 Task: Export your Outlook emails to a .pst file.
Action: Mouse moved to (42, 20)
Screenshot: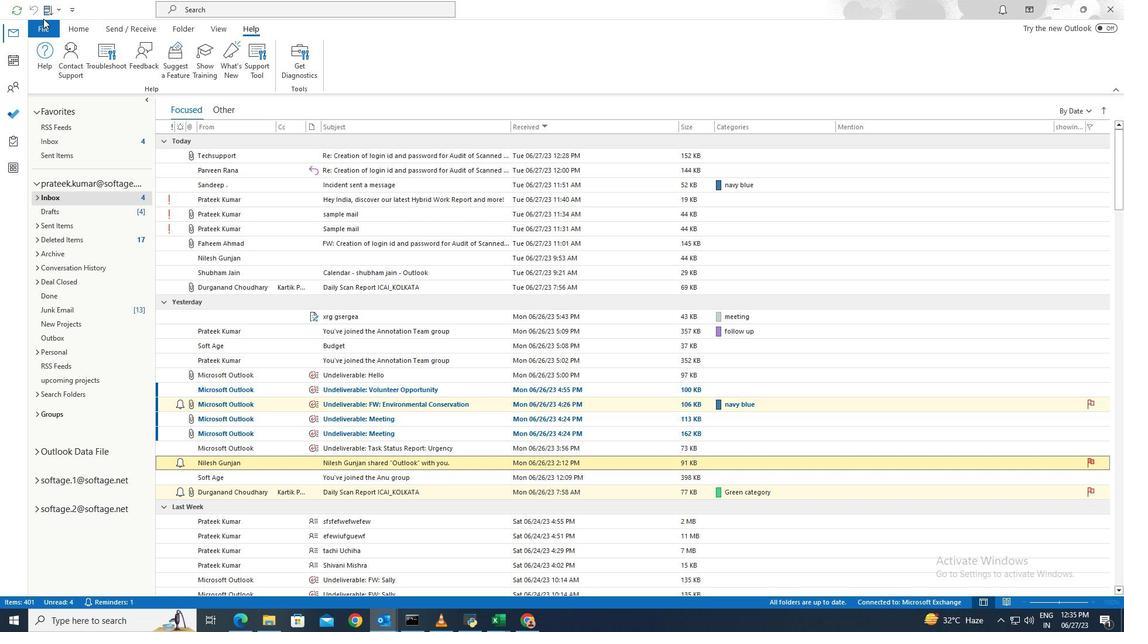 
Action: Mouse pressed left at (42, 20)
Screenshot: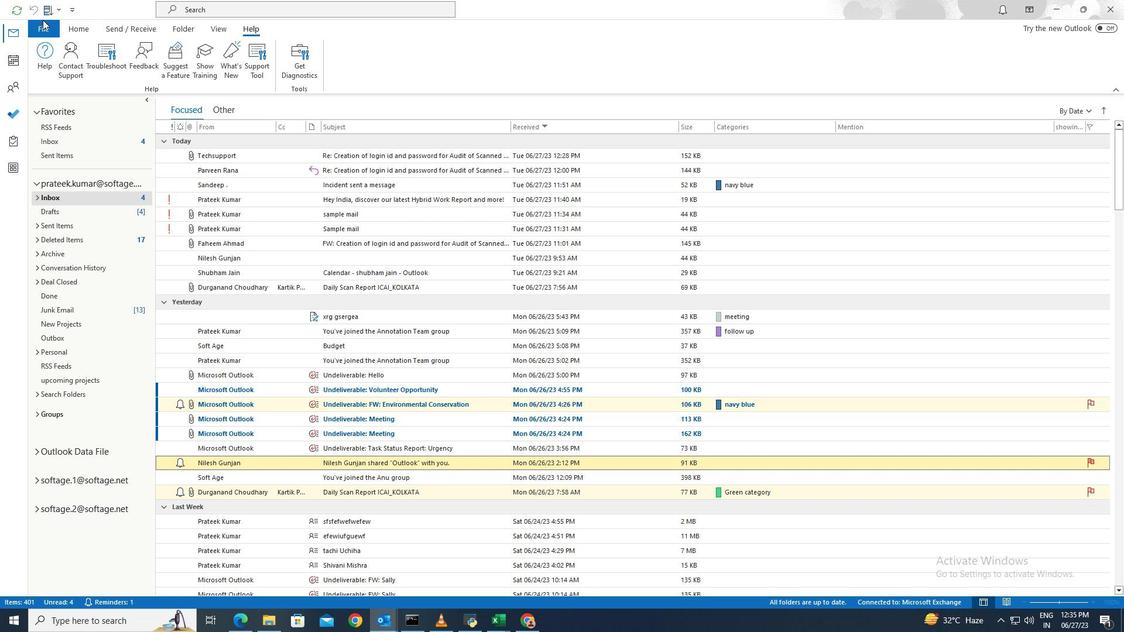 
Action: Mouse moved to (60, 78)
Screenshot: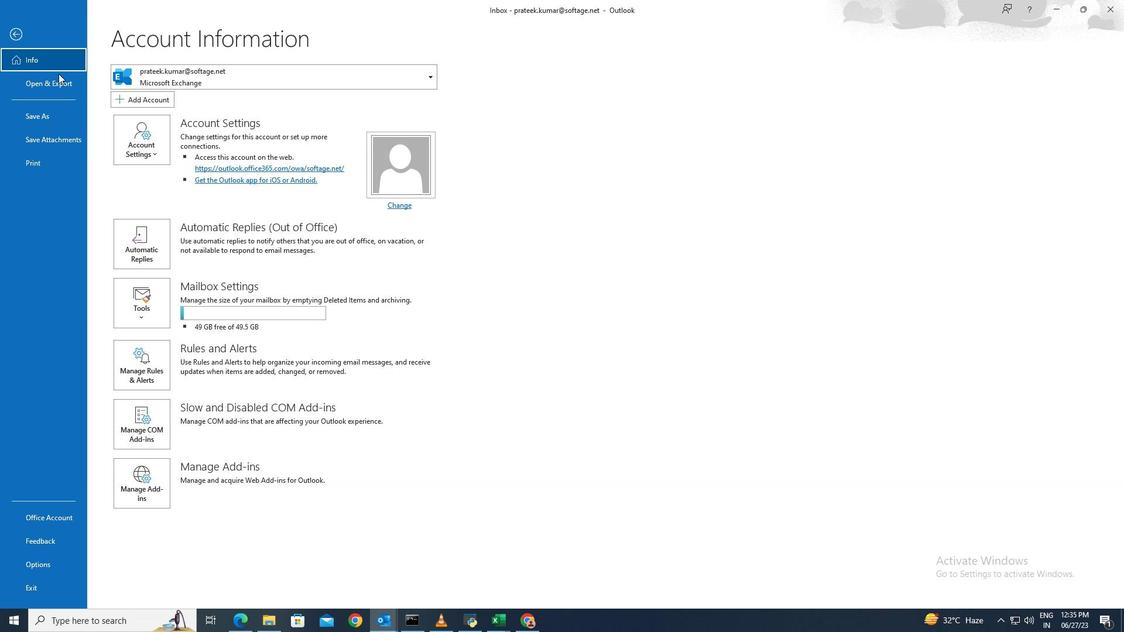 
Action: Mouse pressed left at (60, 78)
Screenshot: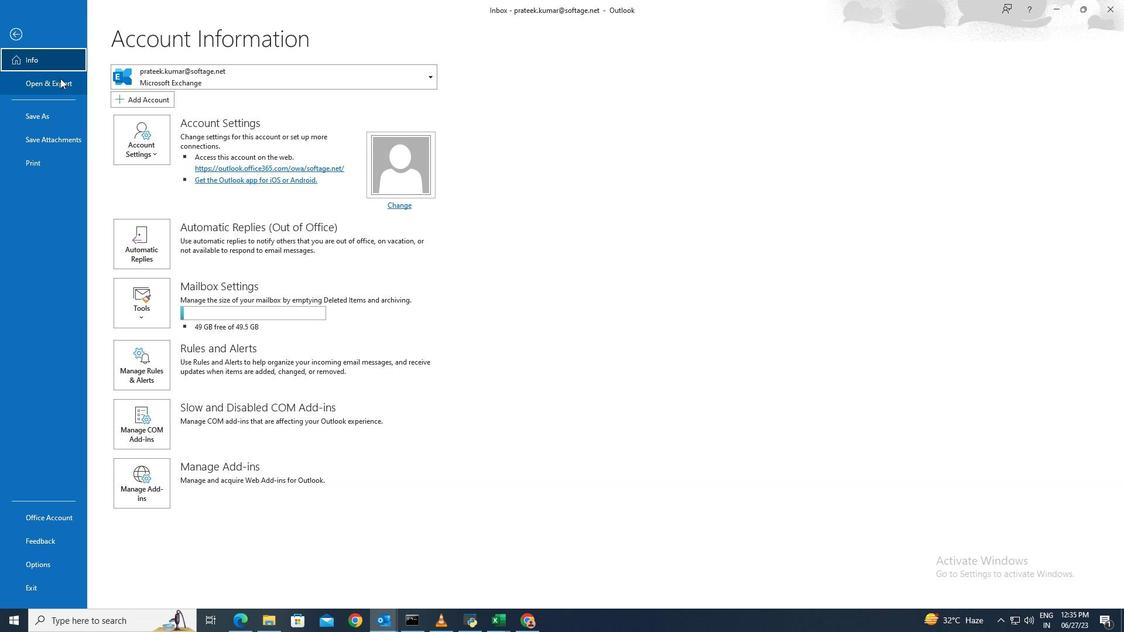 
Action: Mouse moved to (152, 202)
Screenshot: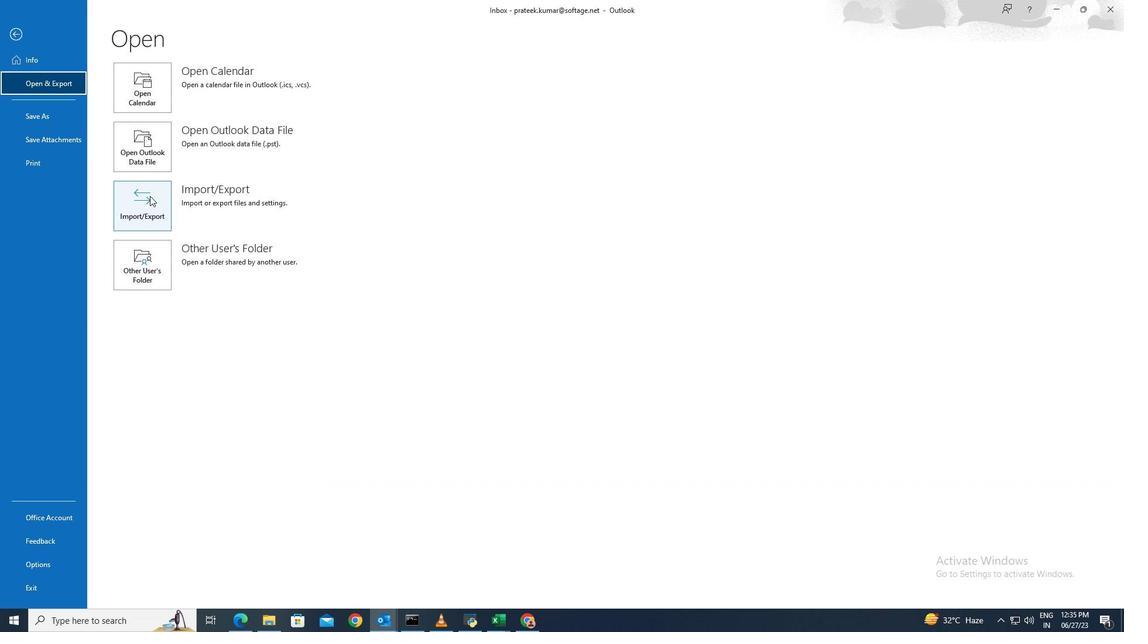
Action: Mouse pressed left at (152, 202)
Screenshot: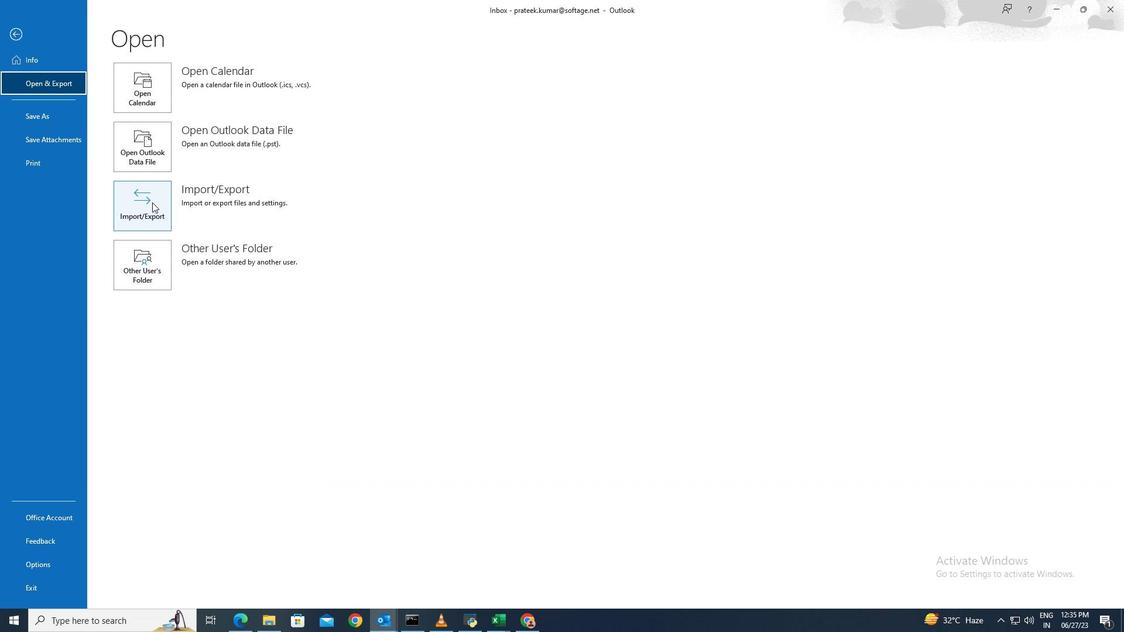 
Action: Mouse moved to (575, 251)
Screenshot: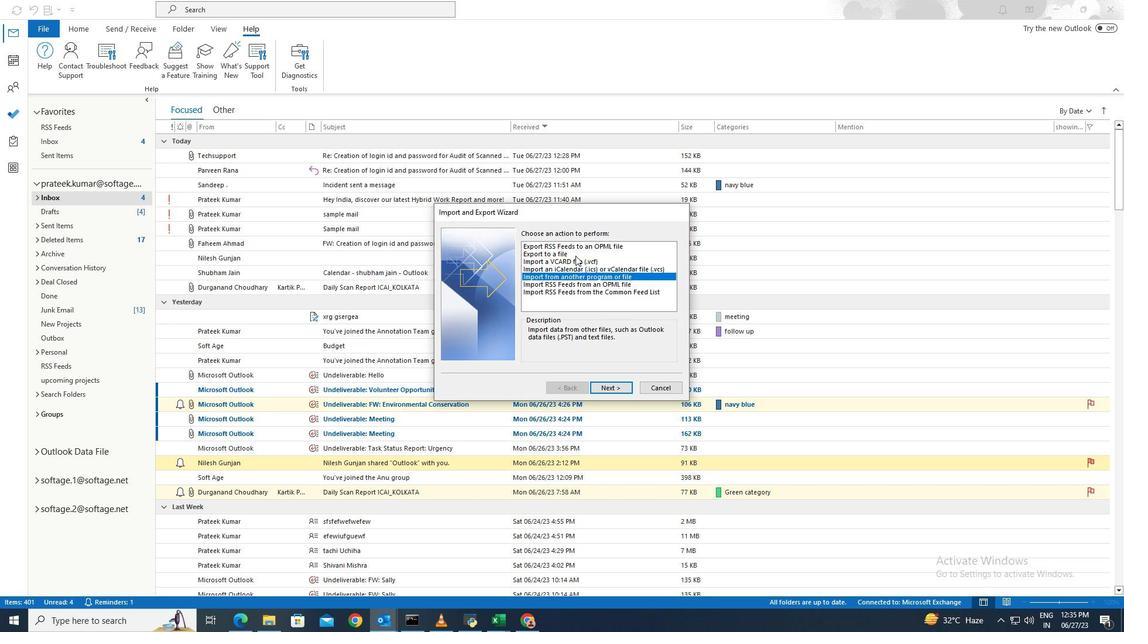 
Action: Mouse pressed left at (575, 251)
Screenshot: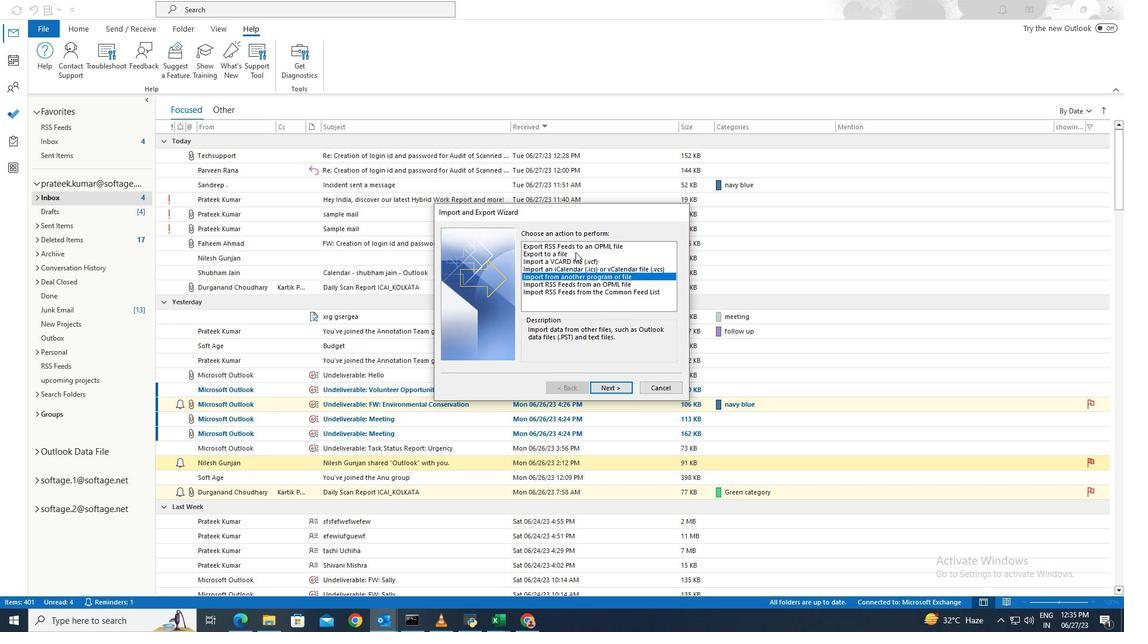 
Action: Mouse moved to (611, 387)
Screenshot: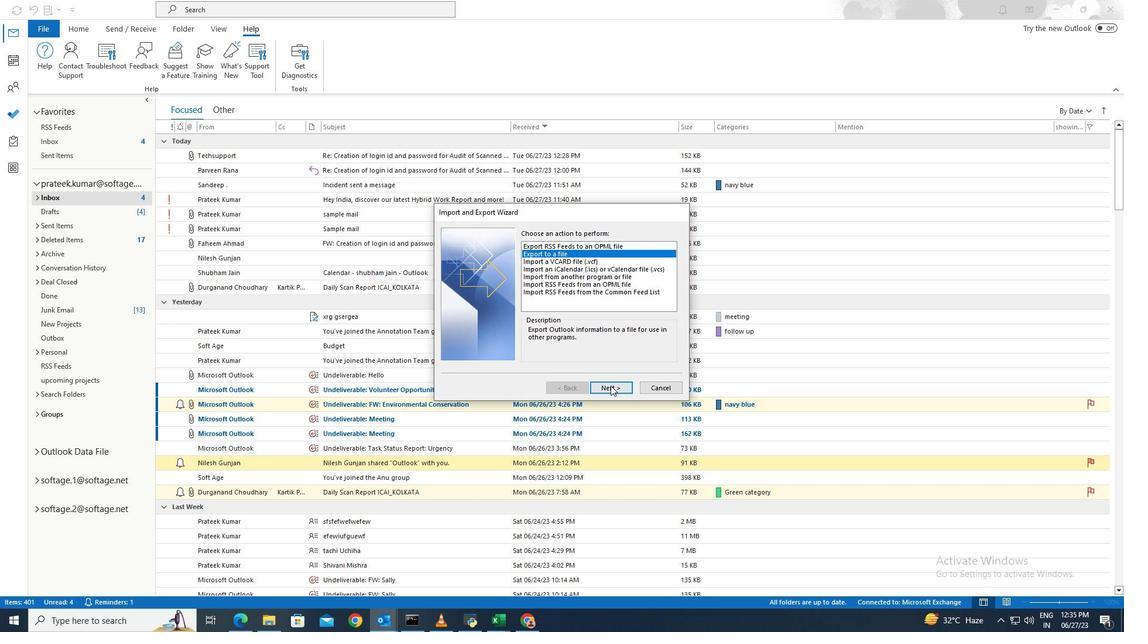 
Action: Mouse pressed left at (611, 387)
Screenshot: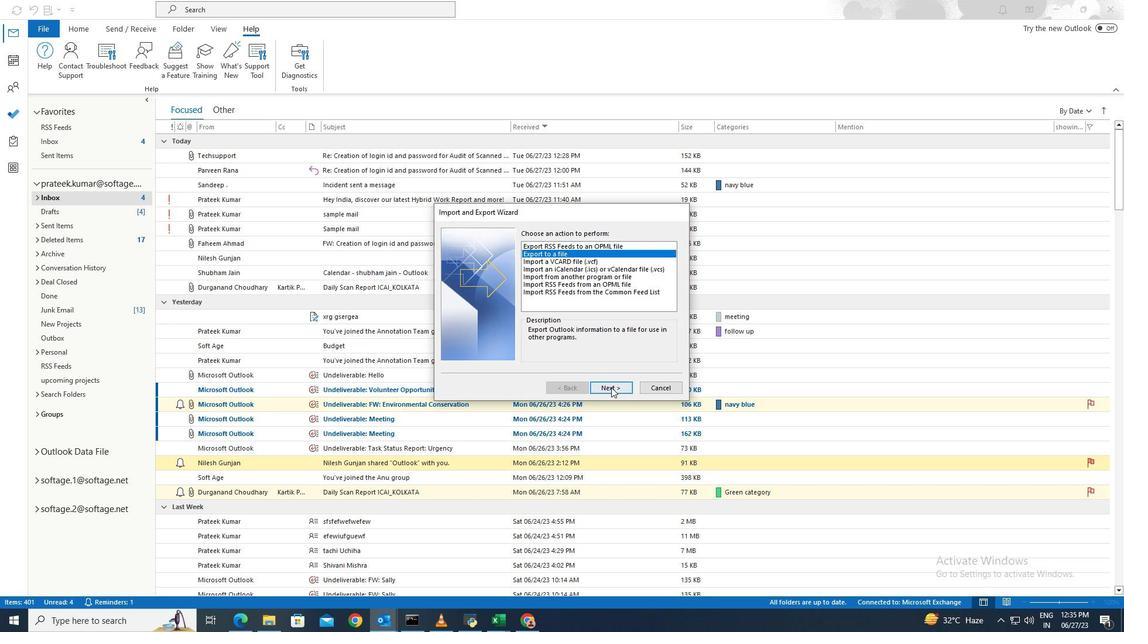 
Action: Mouse moved to (597, 251)
Screenshot: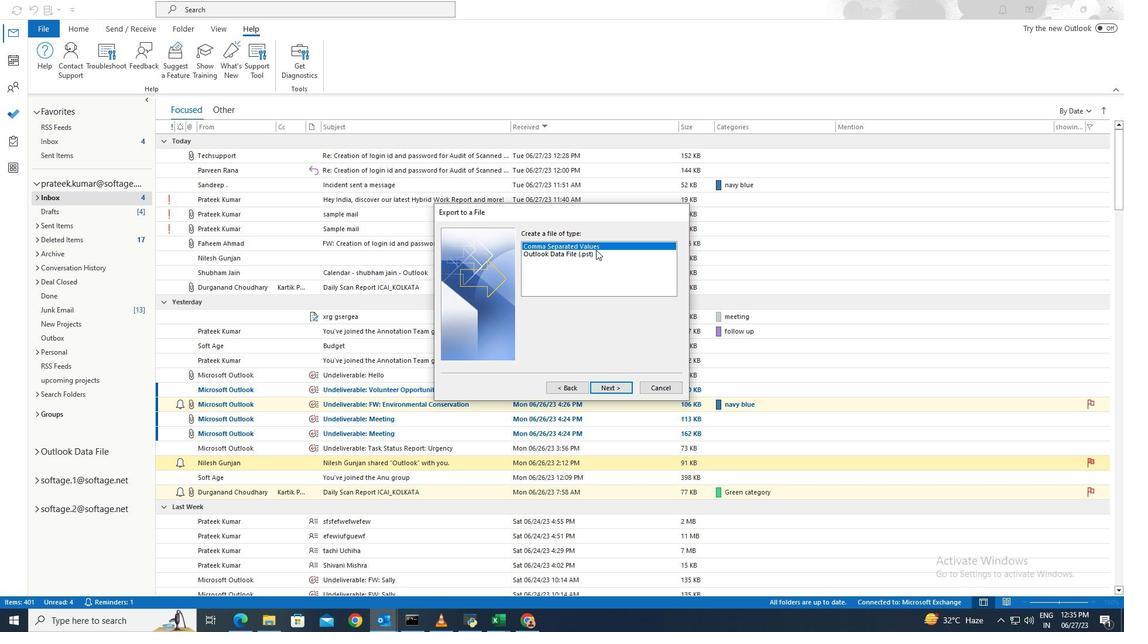 
Action: Mouse pressed left at (597, 251)
Screenshot: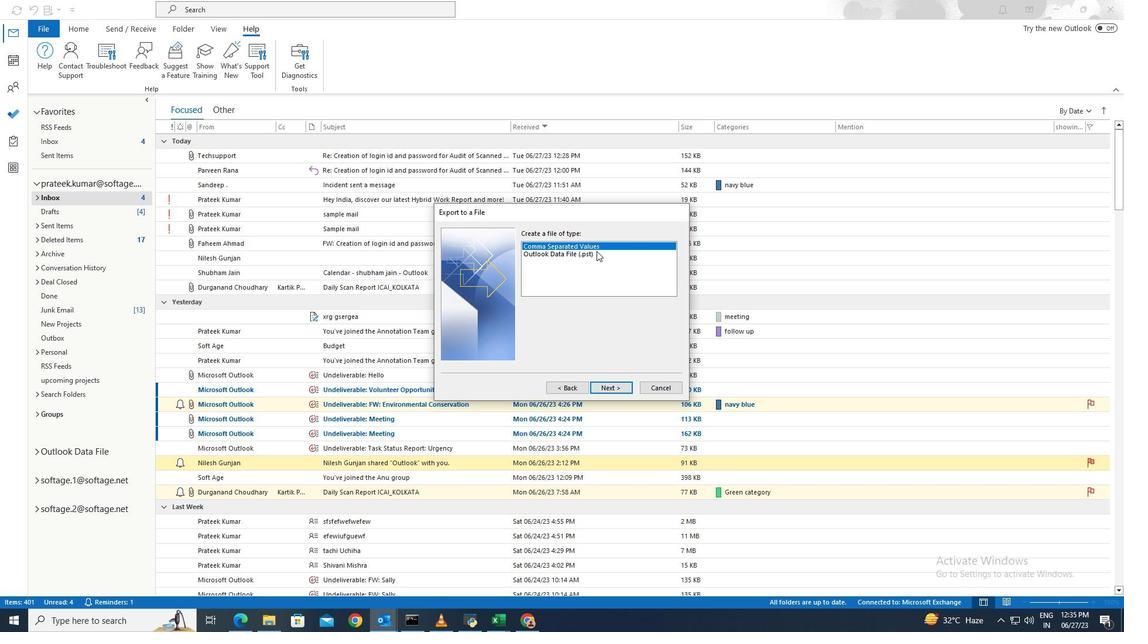 
Action: Mouse moved to (622, 387)
Screenshot: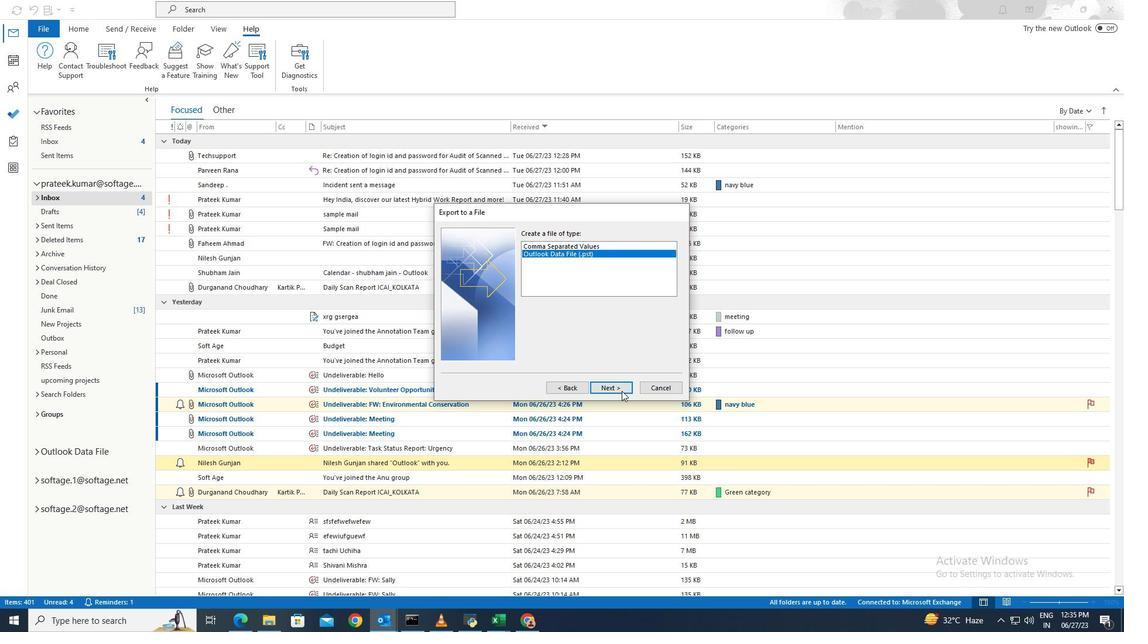 
Action: Mouse pressed left at (622, 387)
Screenshot: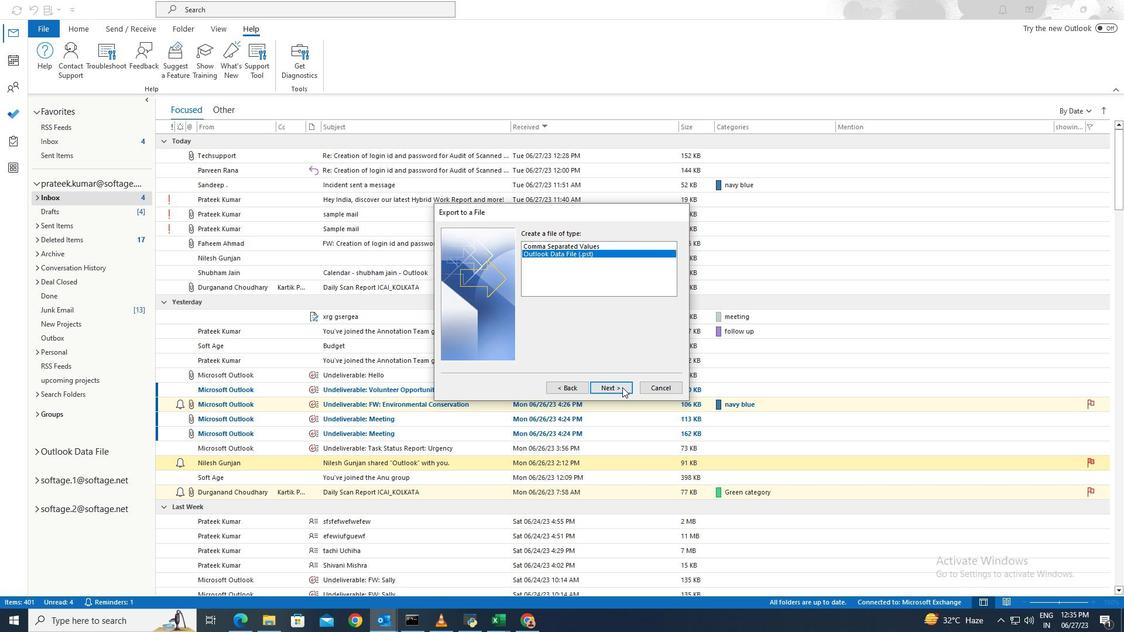 
Action: Mouse moved to (608, 381)
Screenshot: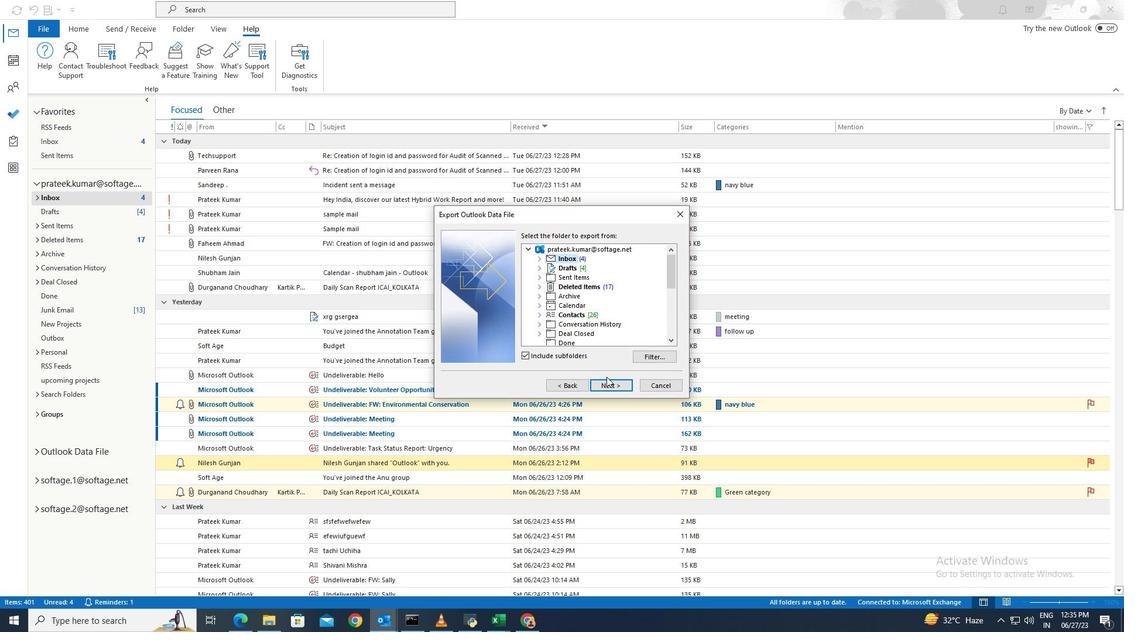 
Action: Mouse pressed left at (608, 381)
Screenshot: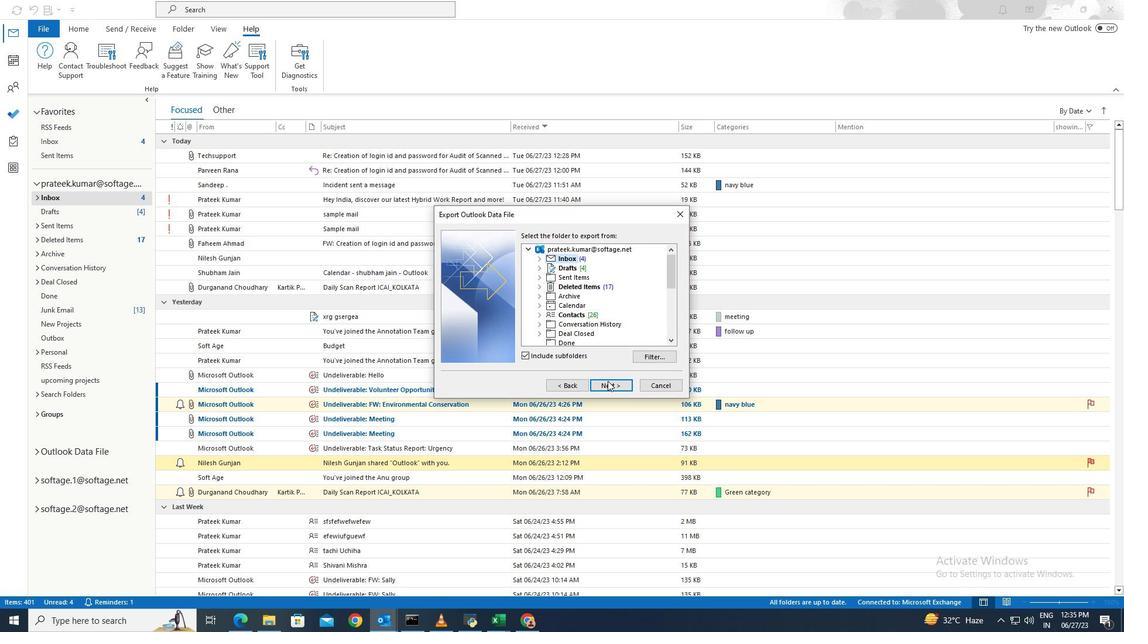 
Action: Mouse moved to (610, 383)
Screenshot: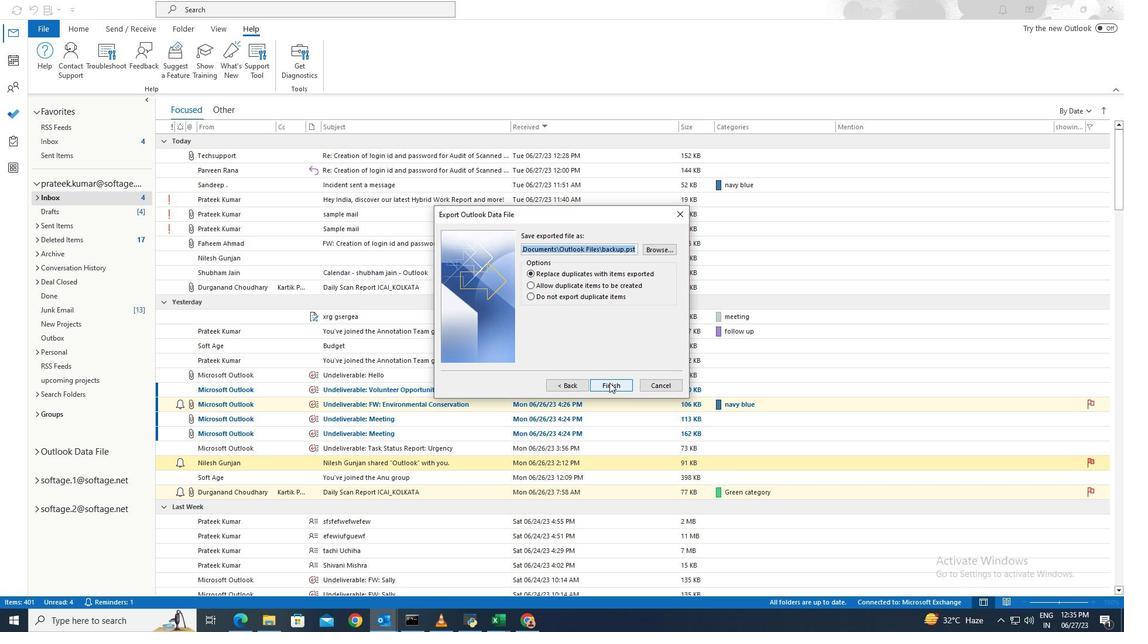 
Action: Mouse pressed left at (610, 383)
Screenshot: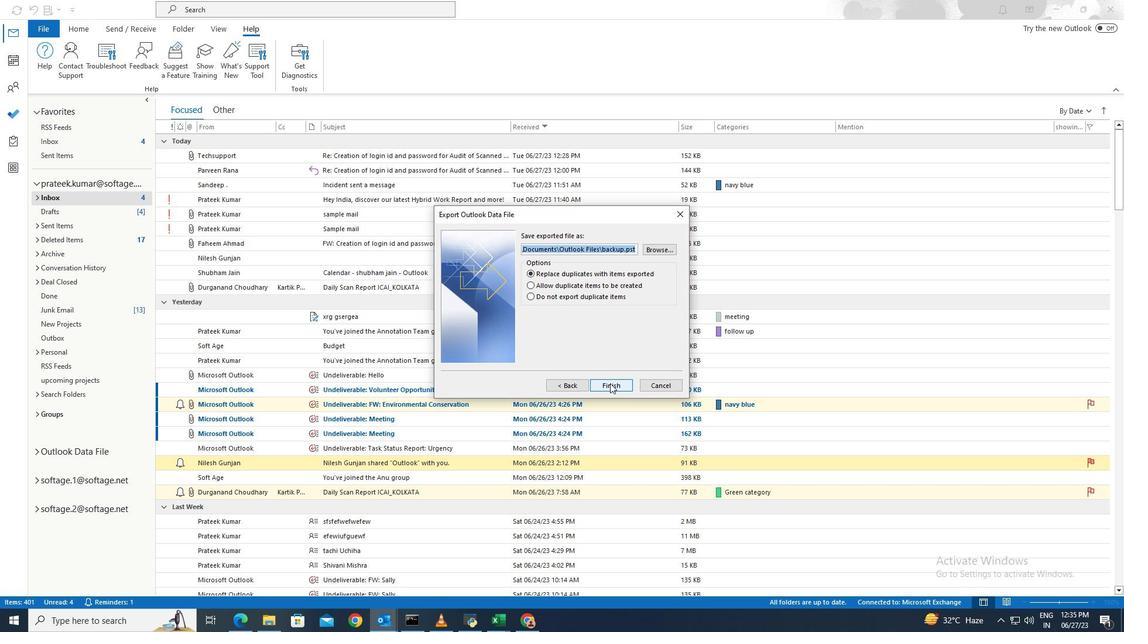 
